 Task: Schedule a dinner reservation for Saturday evening.
Action: Mouse moved to (111, 141)
Screenshot: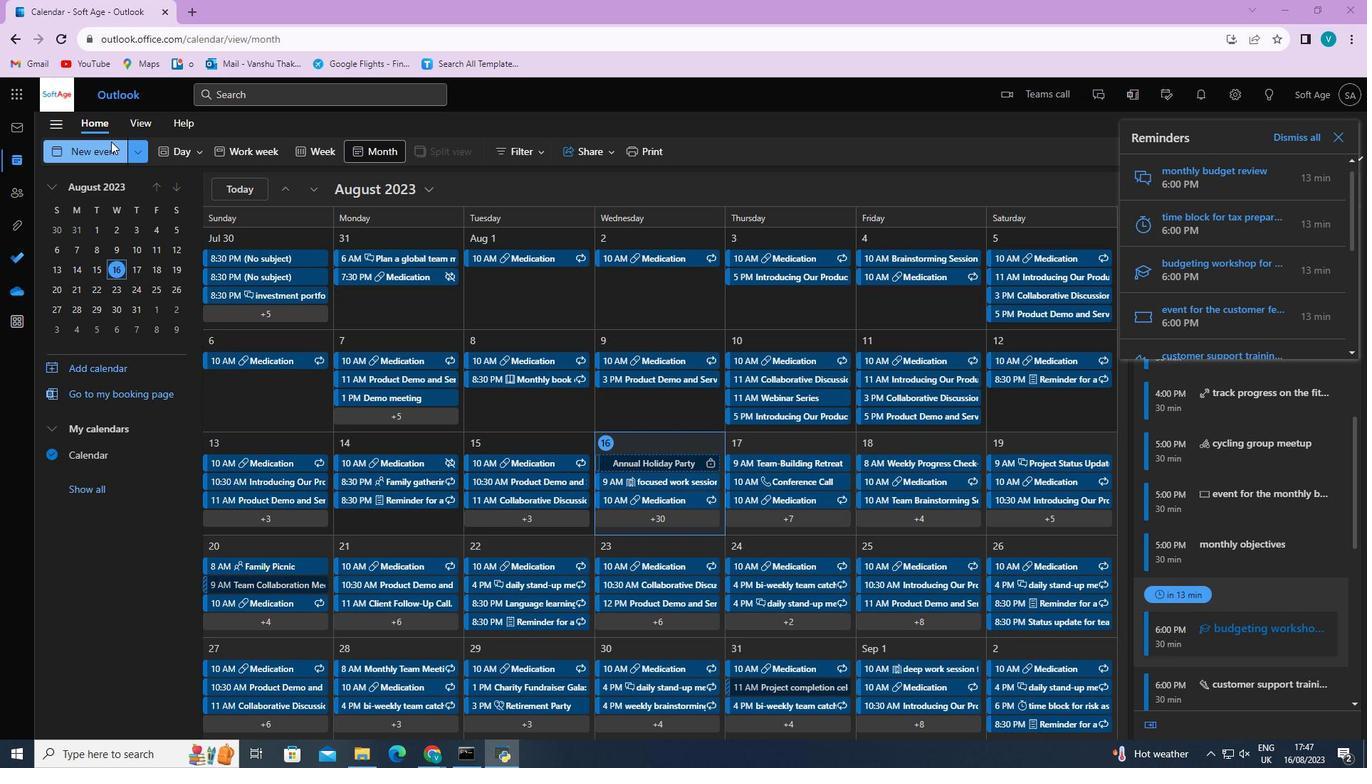 
Action: Mouse pressed left at (111, 141)
Screenshot: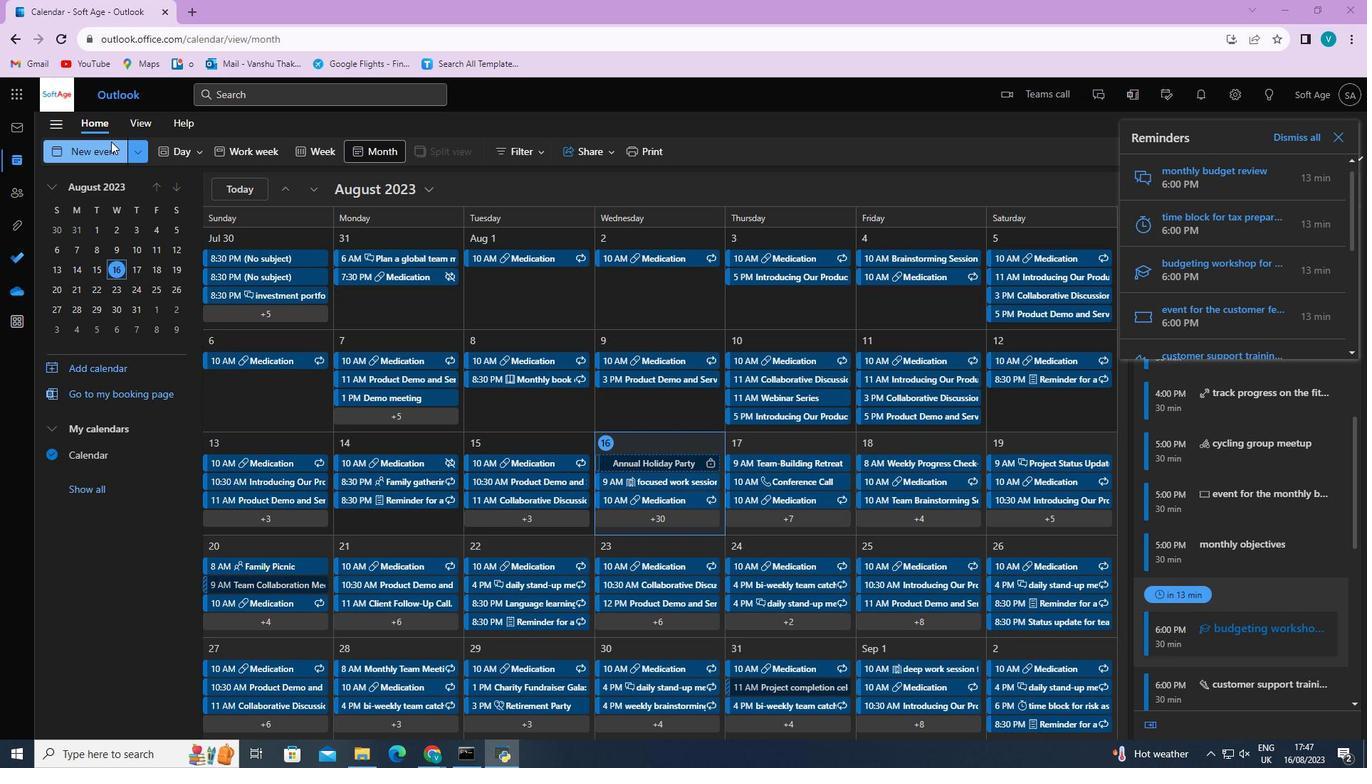 
Action: Mouse moved to (108, 150)
Screenshot: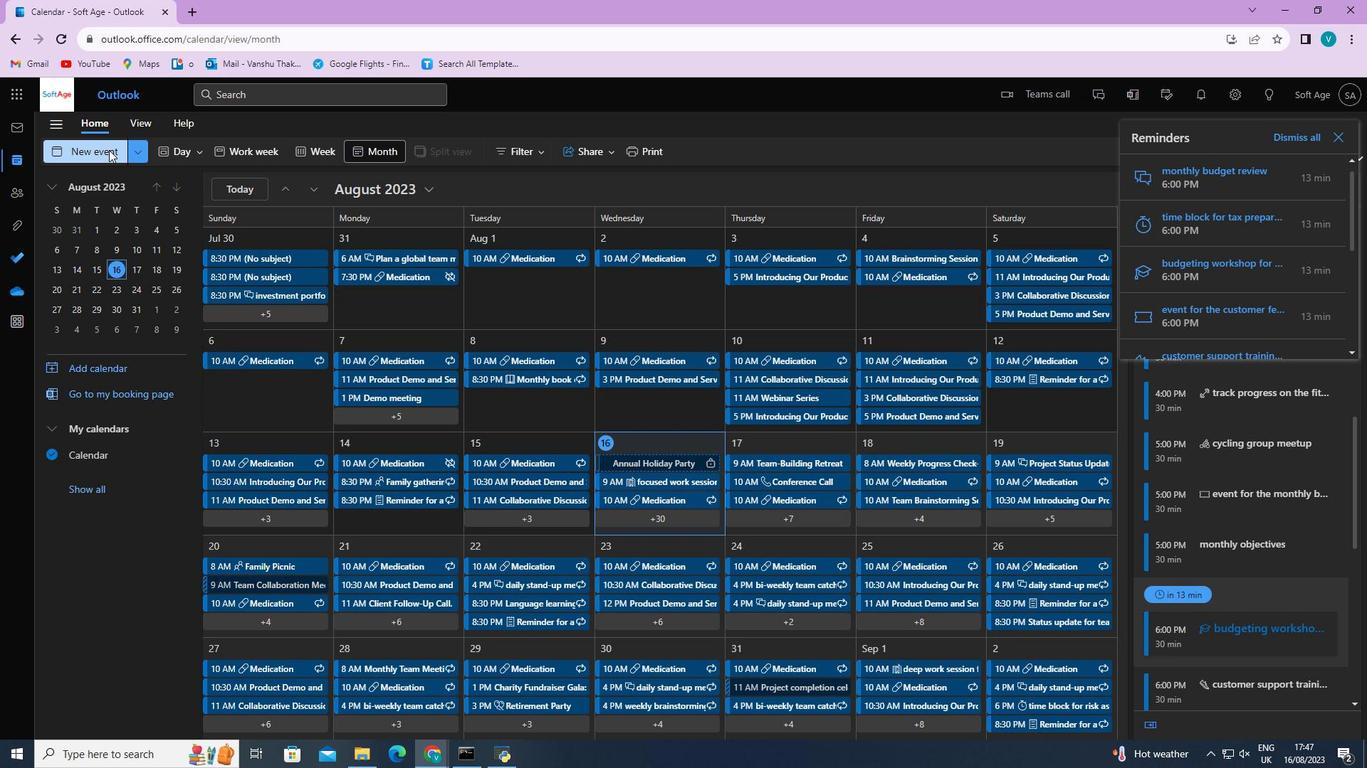 
Action: Mouse pressed left at (108, 150)
Screenshot: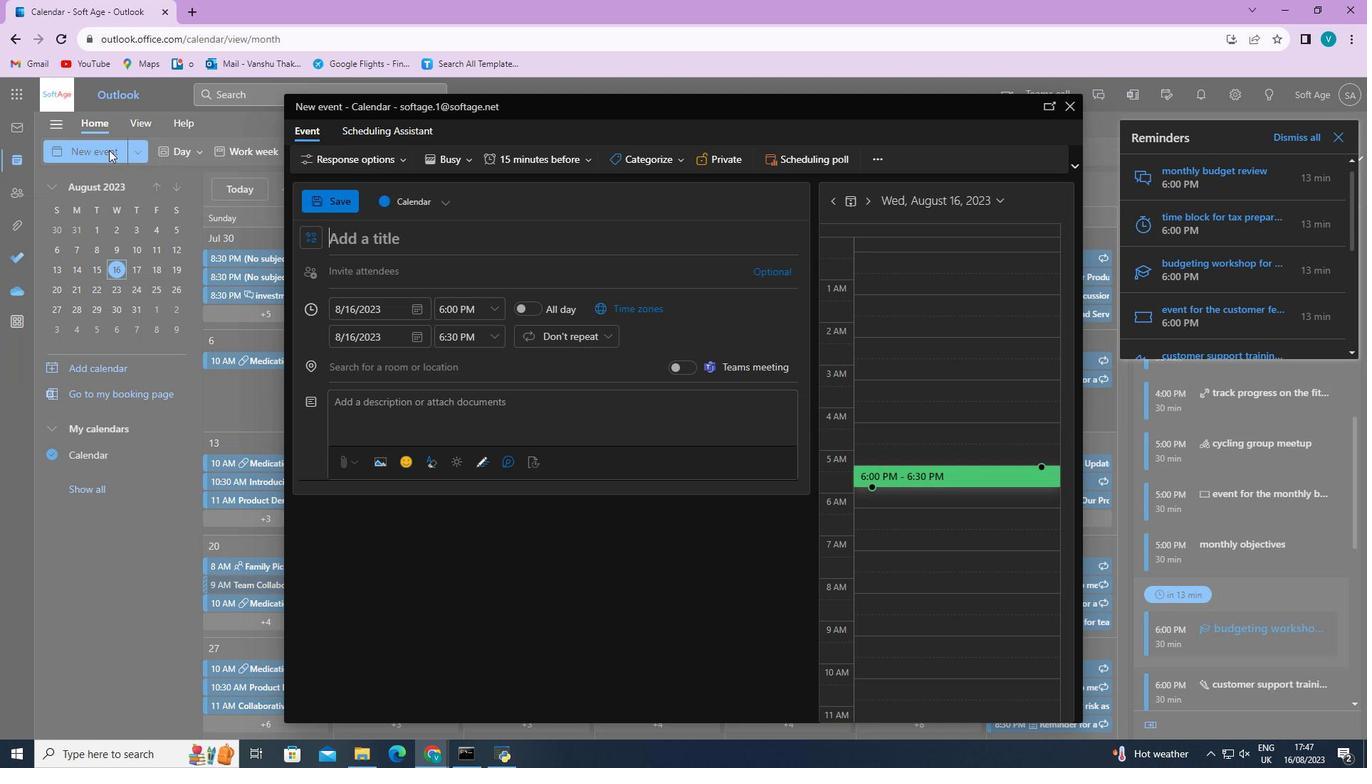 
Action: Mouse moved to (67, 139)
Screenshot: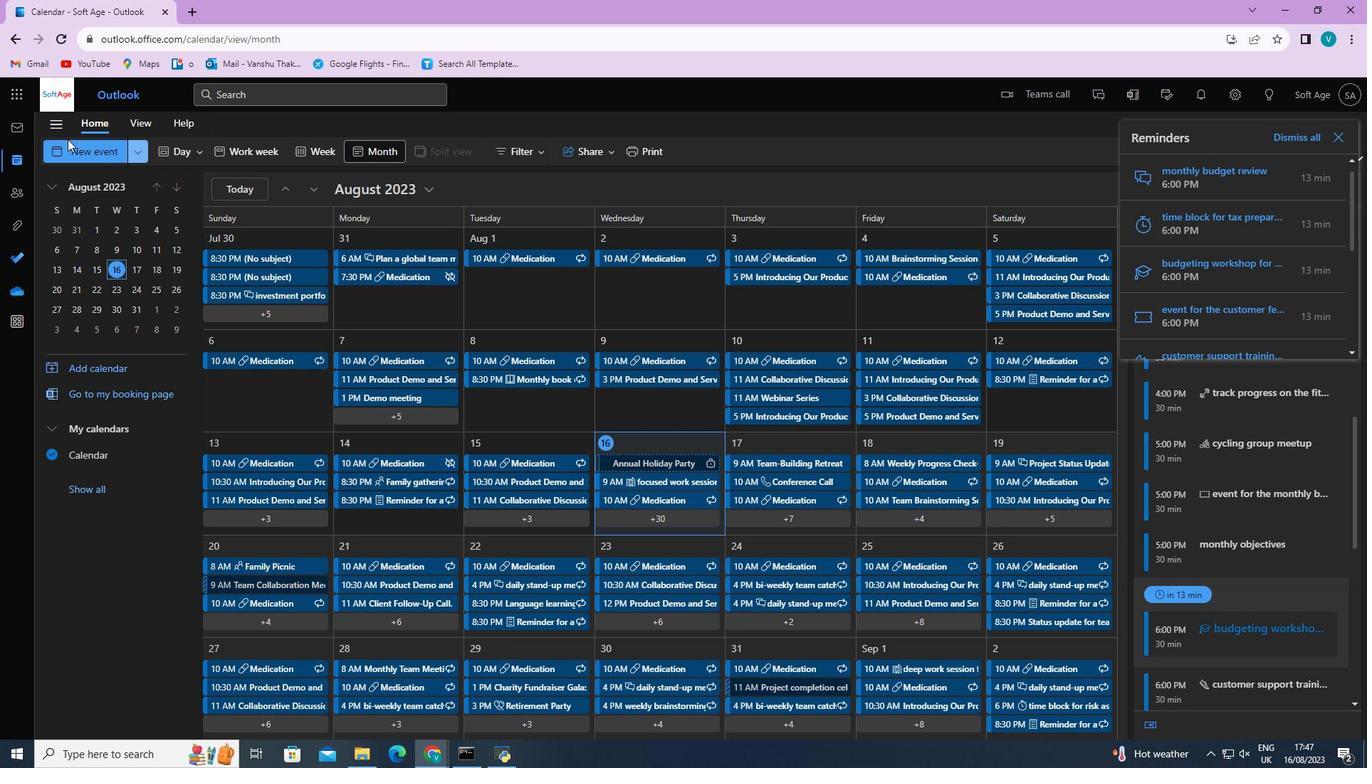 
Action: Mouse pressed left at (67, 139)
Screenshot: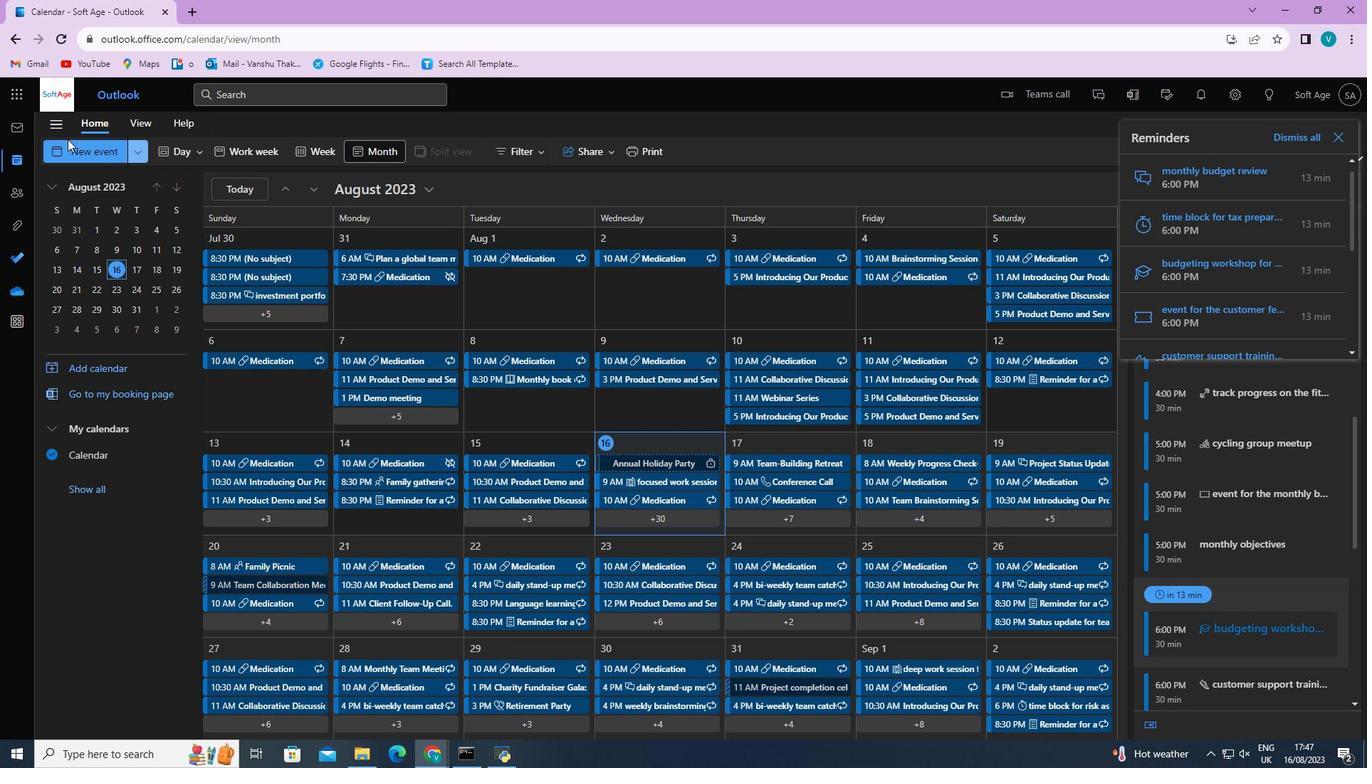 
Action: Mouse moved to (82, 143)
Screenshot: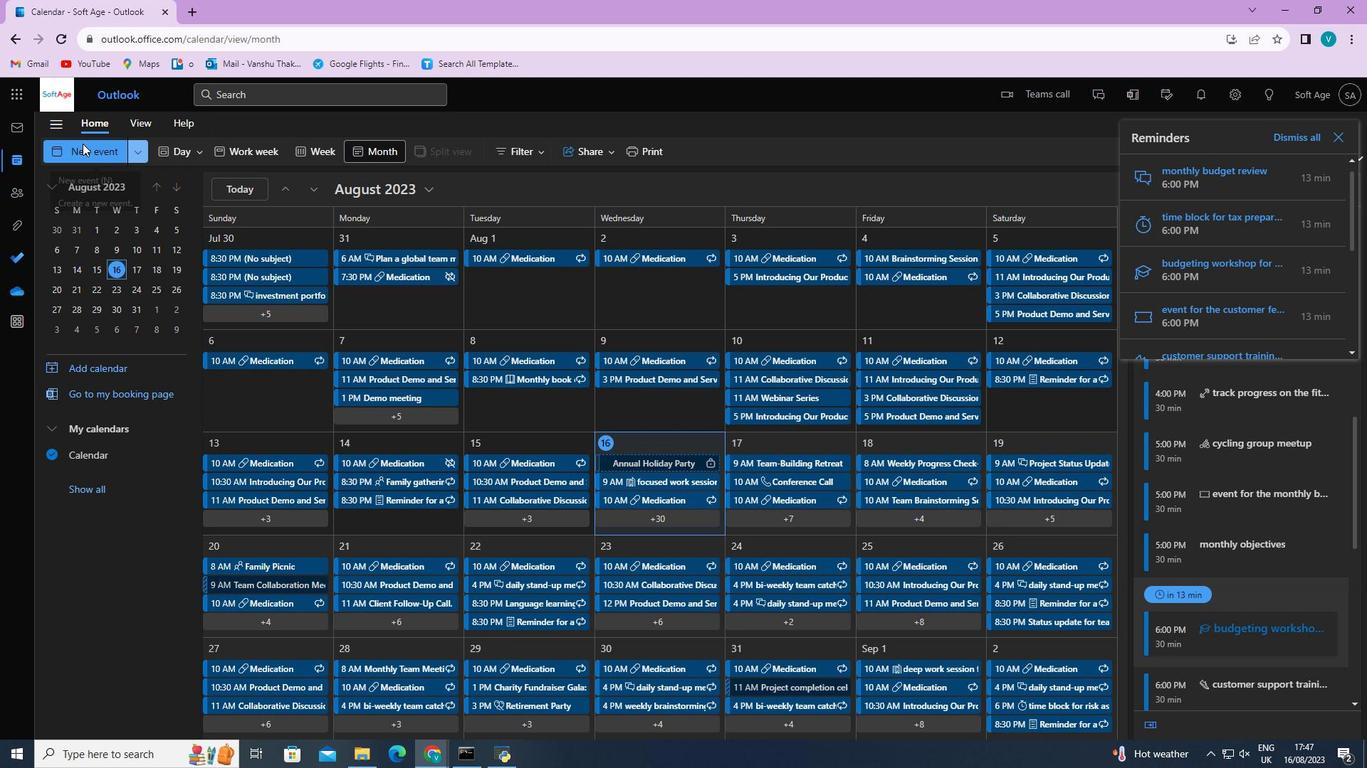 
Action: Mouse pressed left at (82, 143)
Screenshot: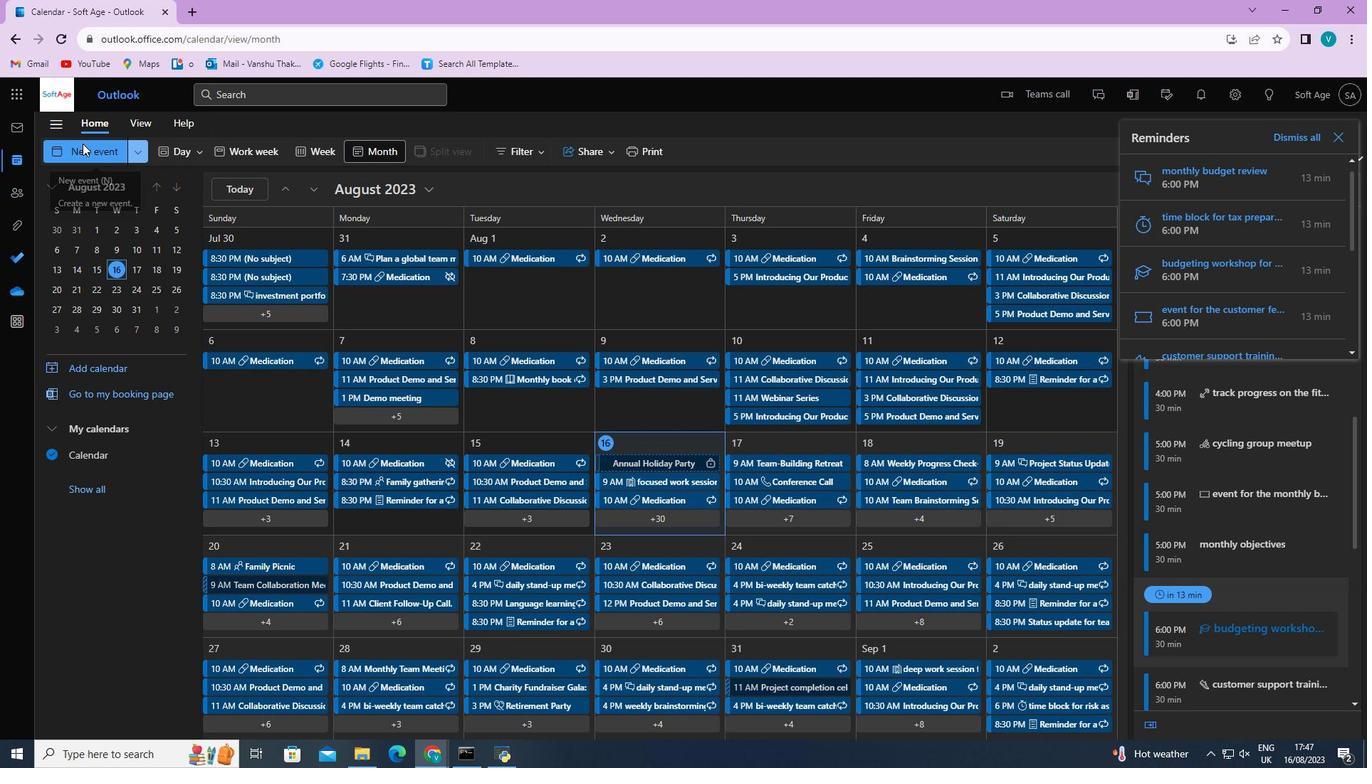
Action: Mouse moved to (77, 156)
Screenshot: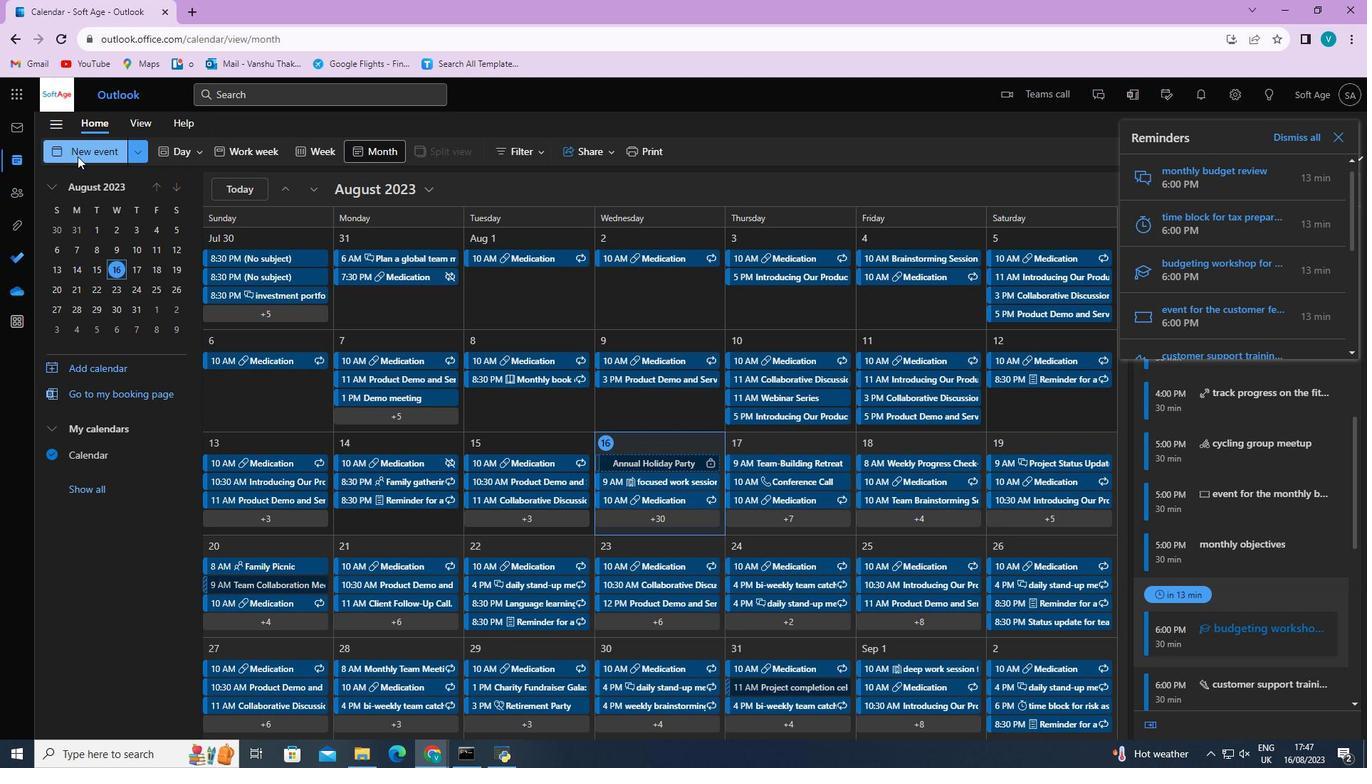 
Action: Mouse pressed left at (77, 156)
Screenshot: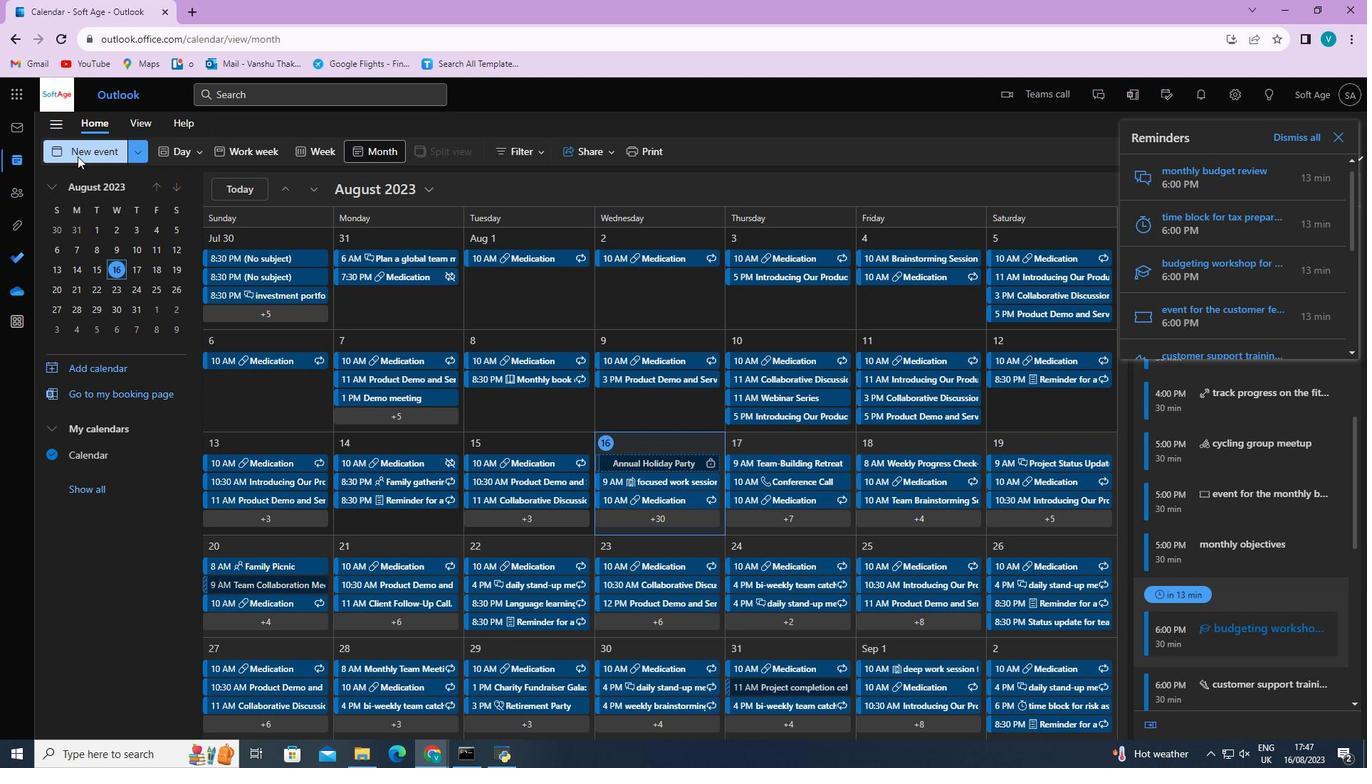 
Action: Mouse moved to (417, 237)
Screenshot: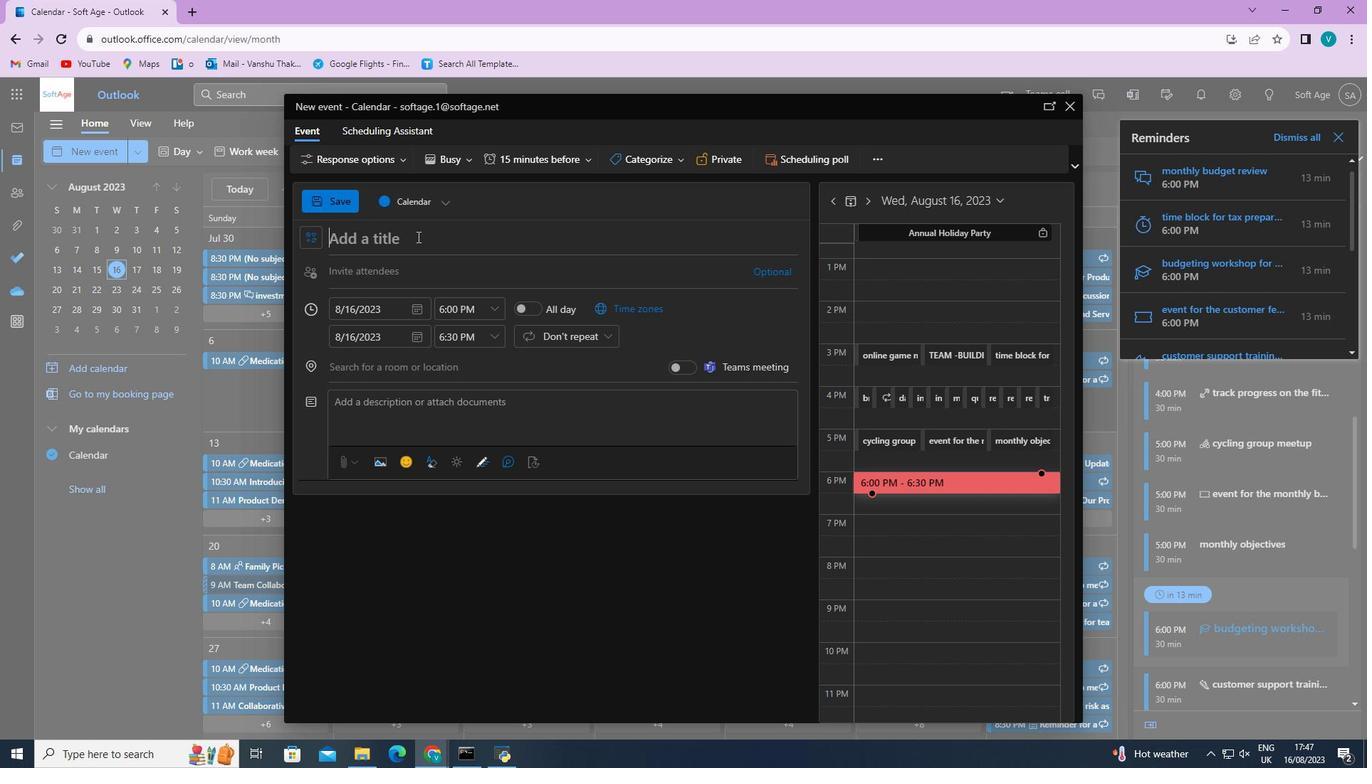 
Action: Mouse pressed left at (417, 237)
Screenshot: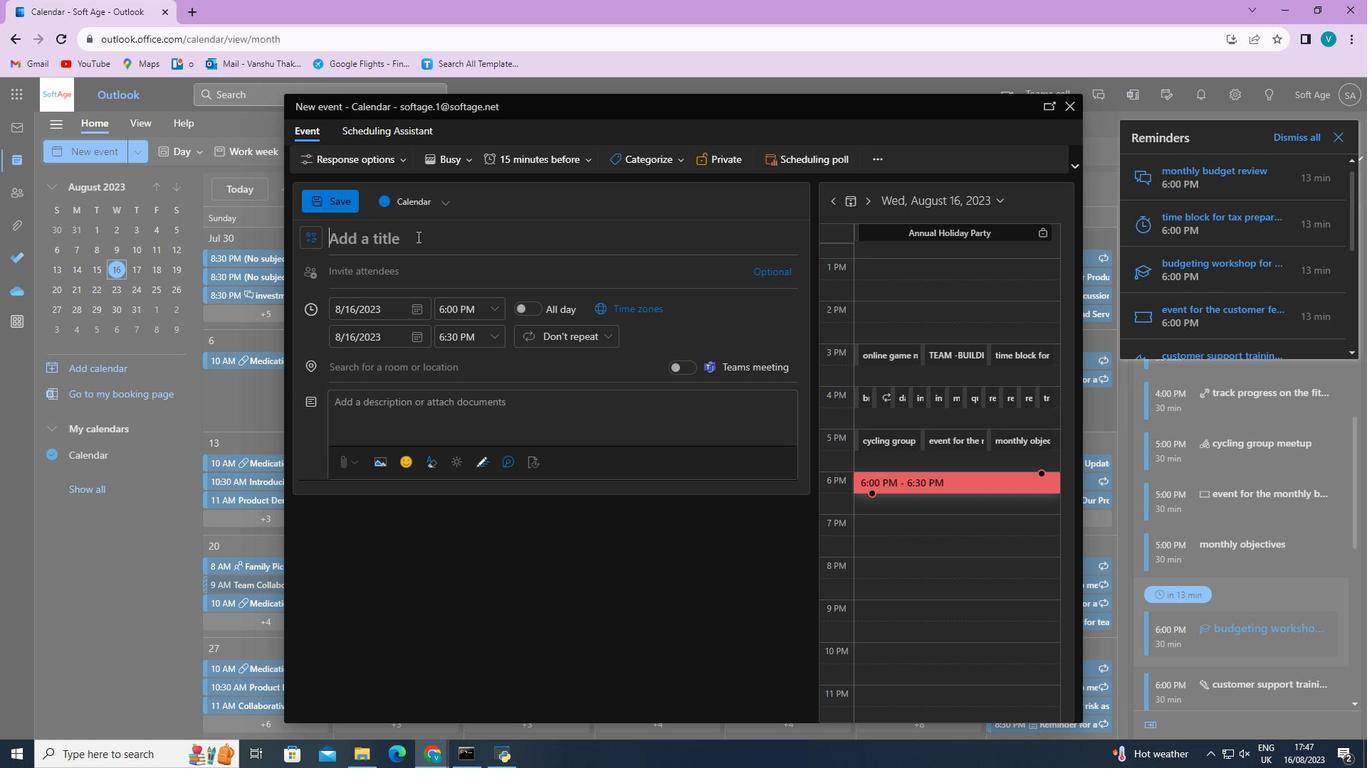 
Action: Key pressed dinner<Key.space>reservation<Key.space>for<Key.space><Key.caps_lock>S<Key.caps_lock>aturday<Key.space>evening
Screenshot: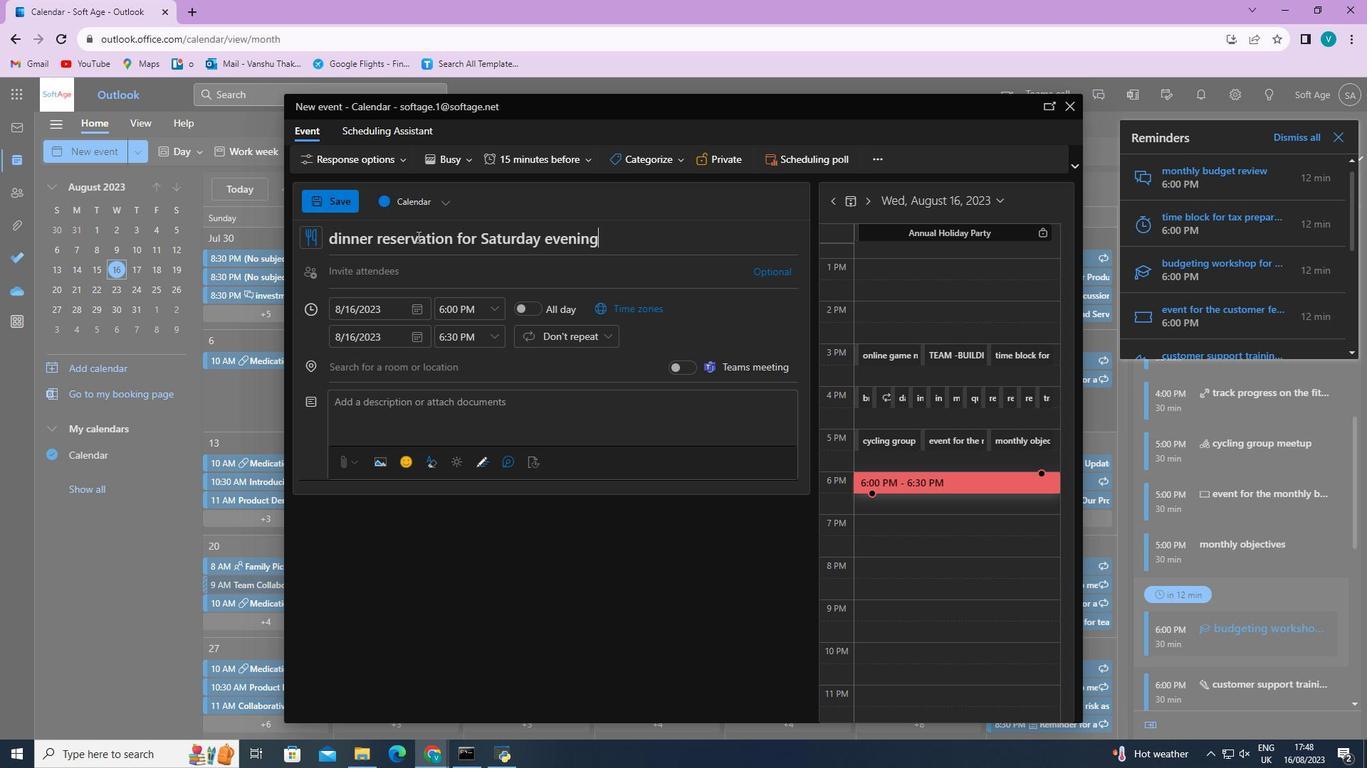 
Action: Mouse moved to (363, 316)
Screenshot: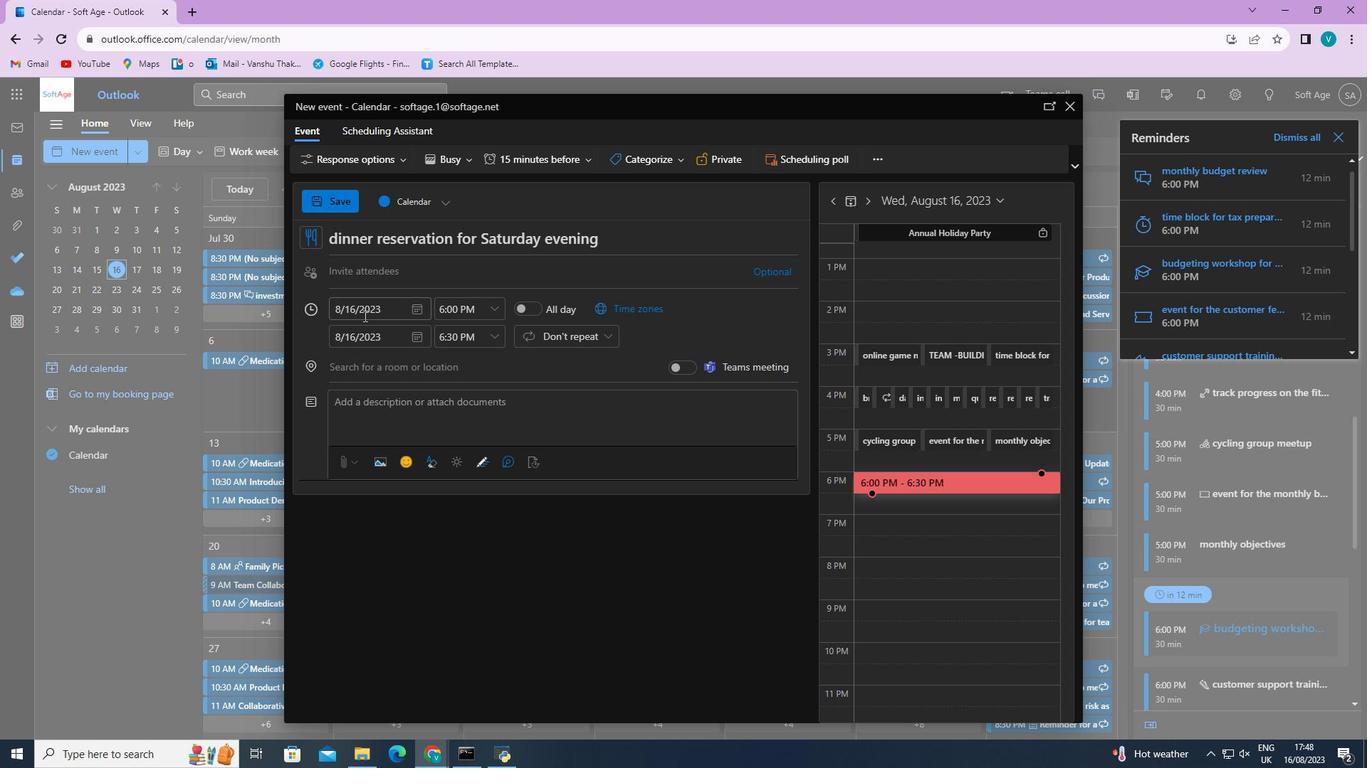 
Action: Mouse pressed left at (363, 316)
Screenshot: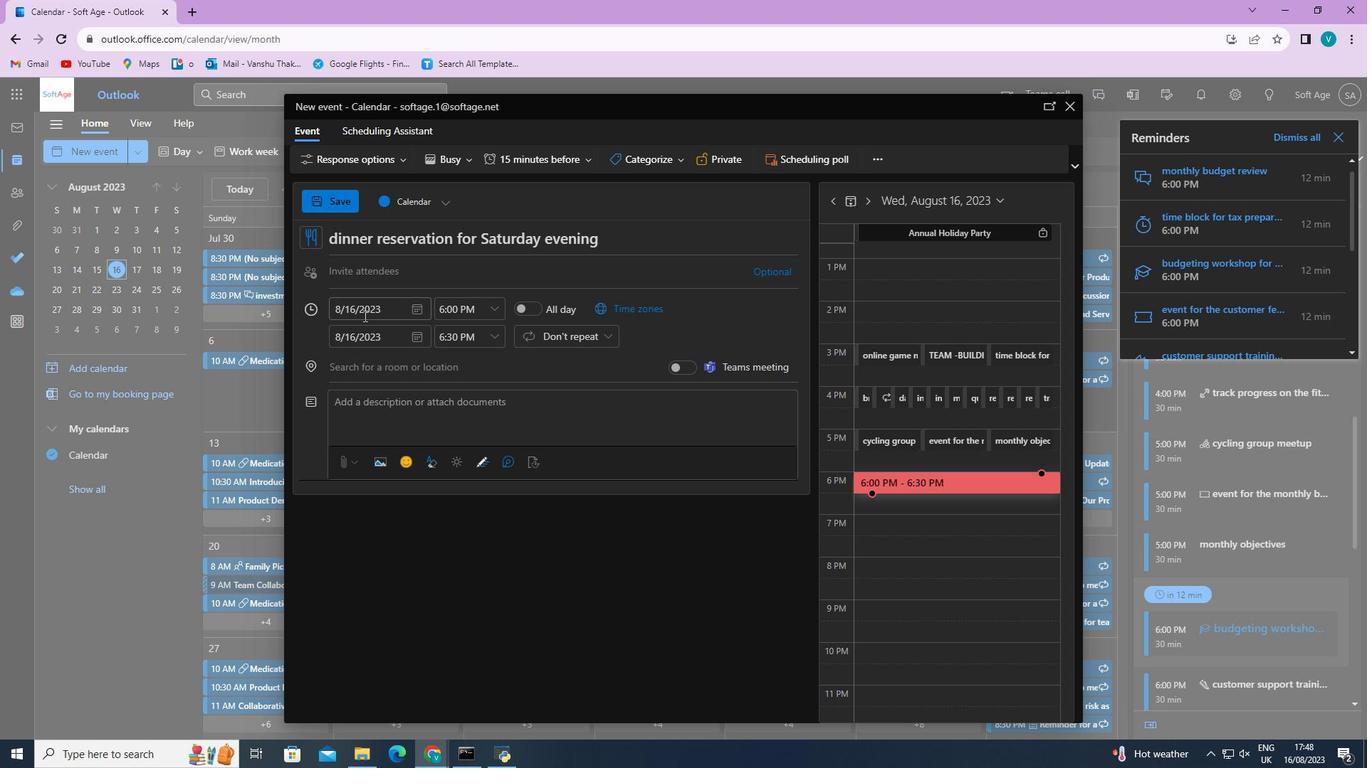 
Action: Mouse moved to (442, 440)
Screenshot: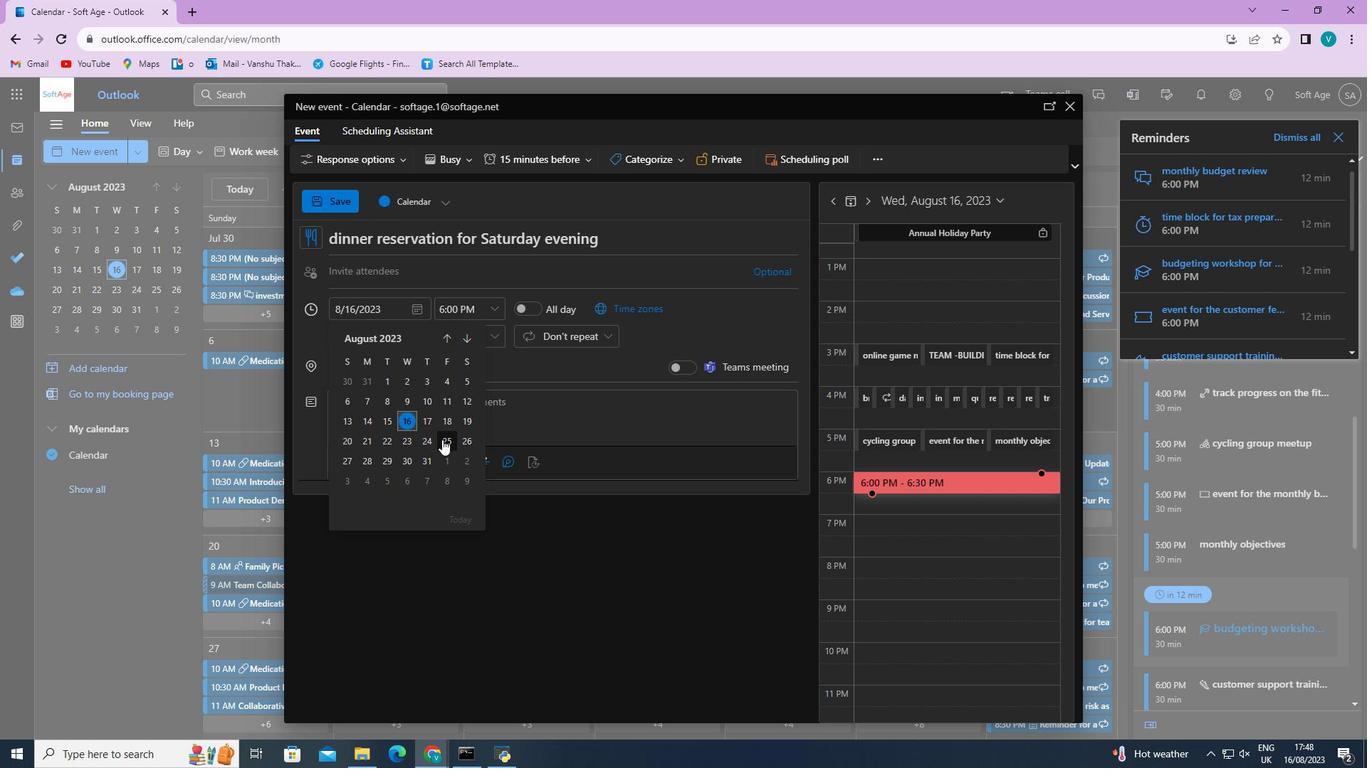 
Action: Mouse pressed left at (442, 440)
Screenshot: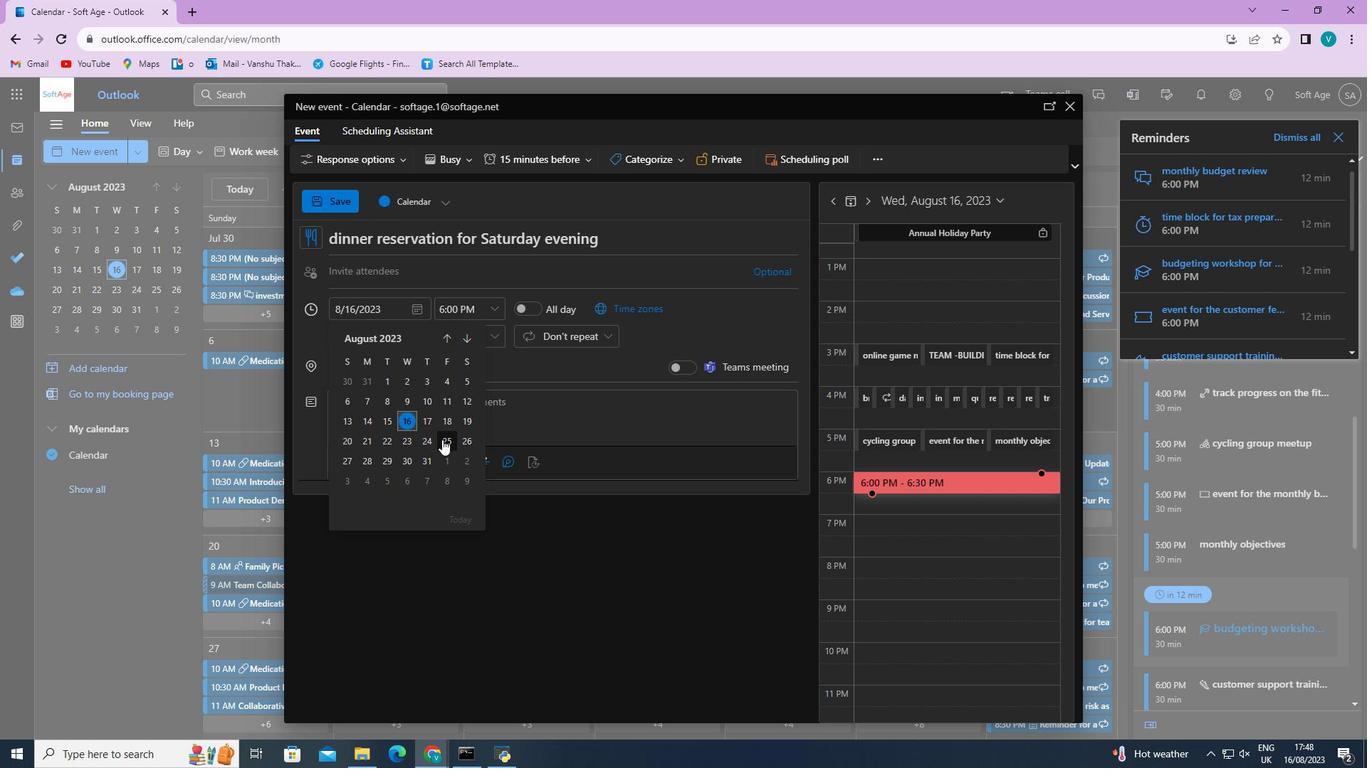 
Action: Mouse moved to (674, 464)
Screenshot: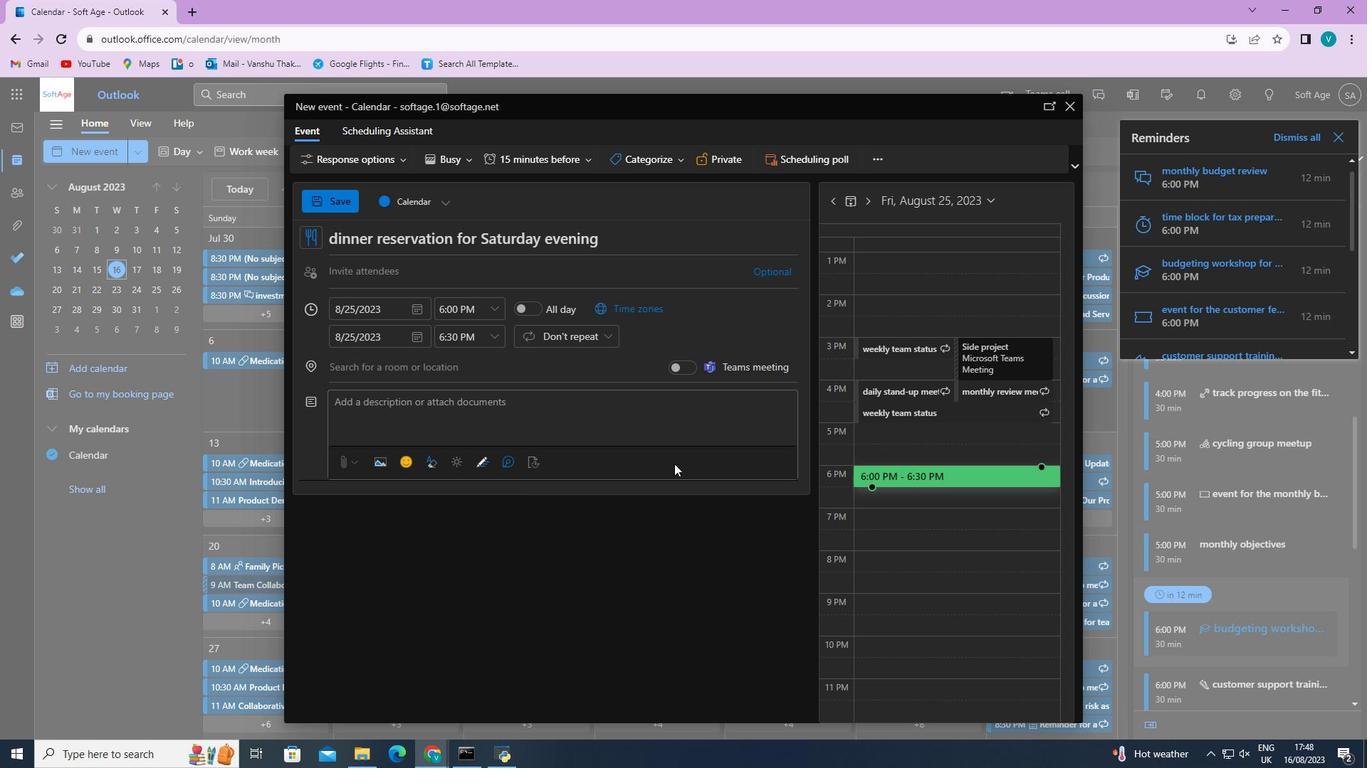 
